 Task: Filter job functions by Human Resources.
Action: Mouse moved to (256, 84)
Screenshot: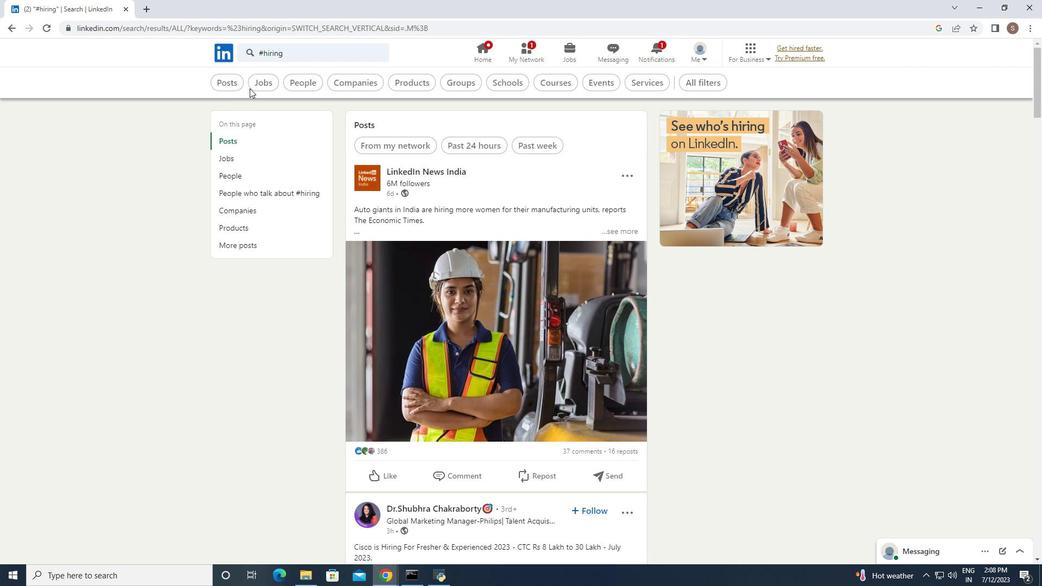 
Action: Mouse pressed left at (256, 84)
Screenshot: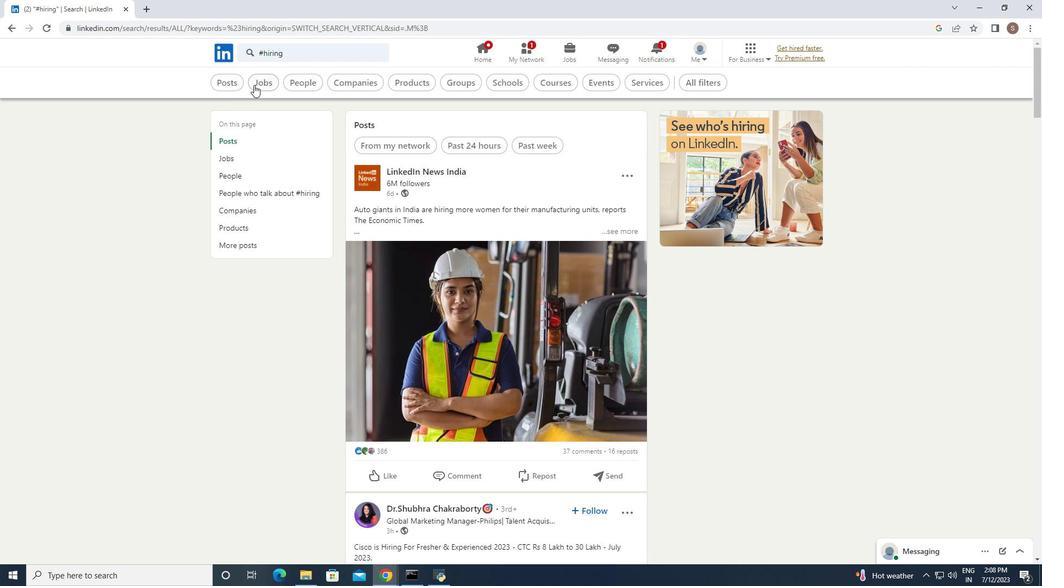 
Action: Mouse moved to (737, 82)
Screenshot: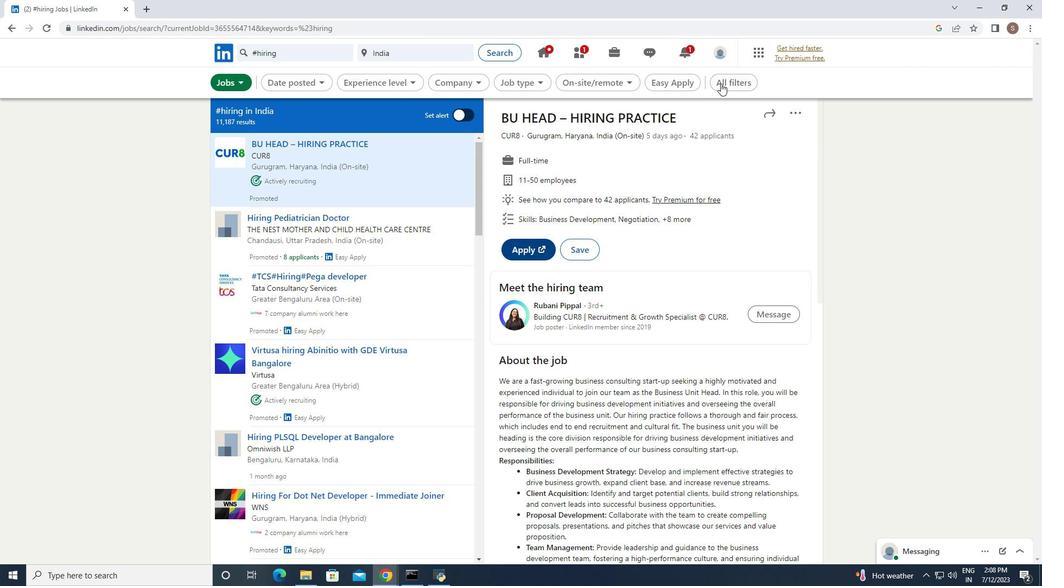 
Action: Mouse pressed left at (737, 82)
Screenshot: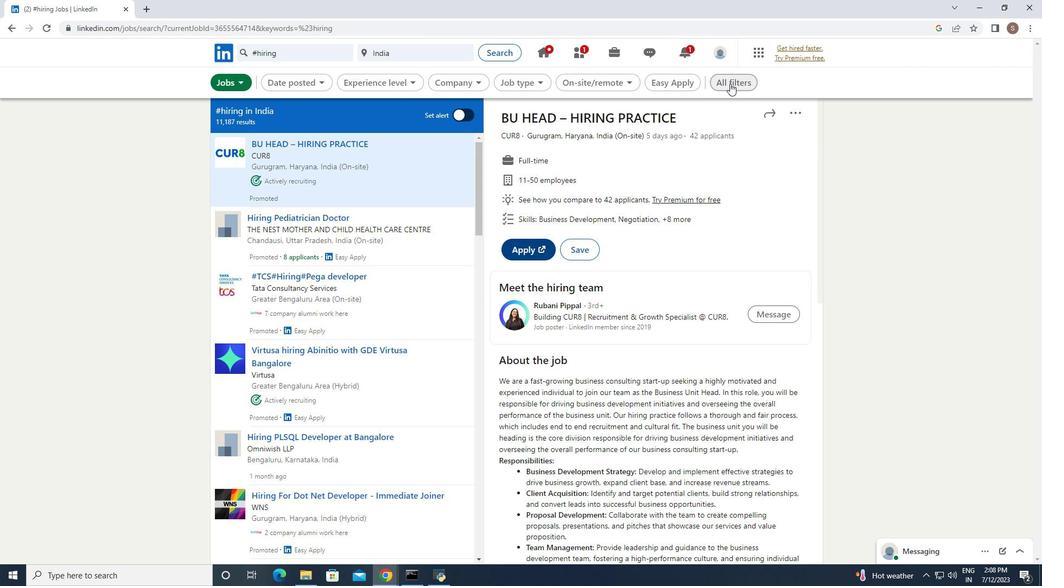 
Action: Mouse moved to (852, 341)
Screenshot: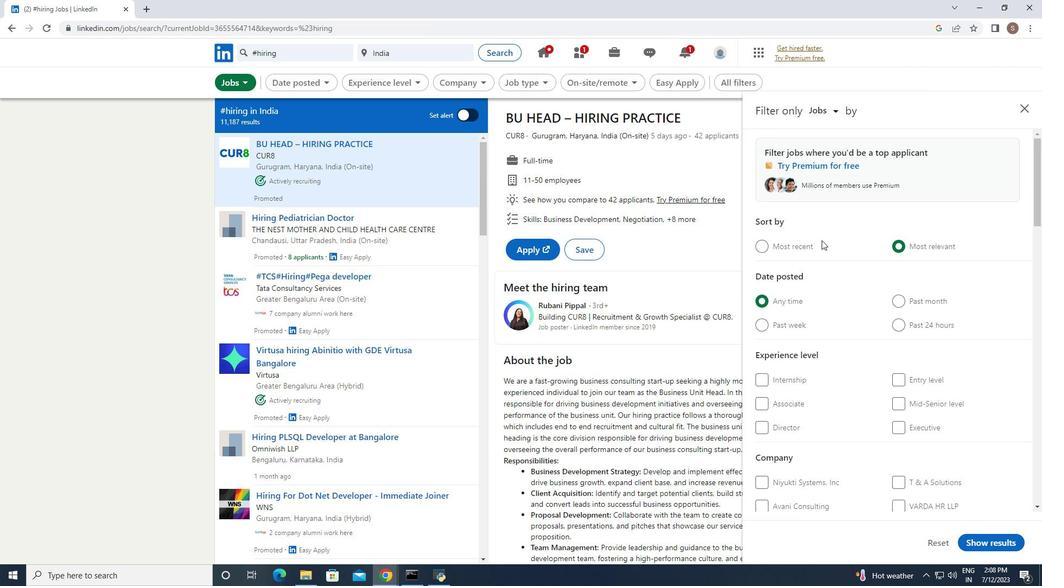 
Action: Mouse scrolled (852, 340) with delta (0, 0)
Screenshot: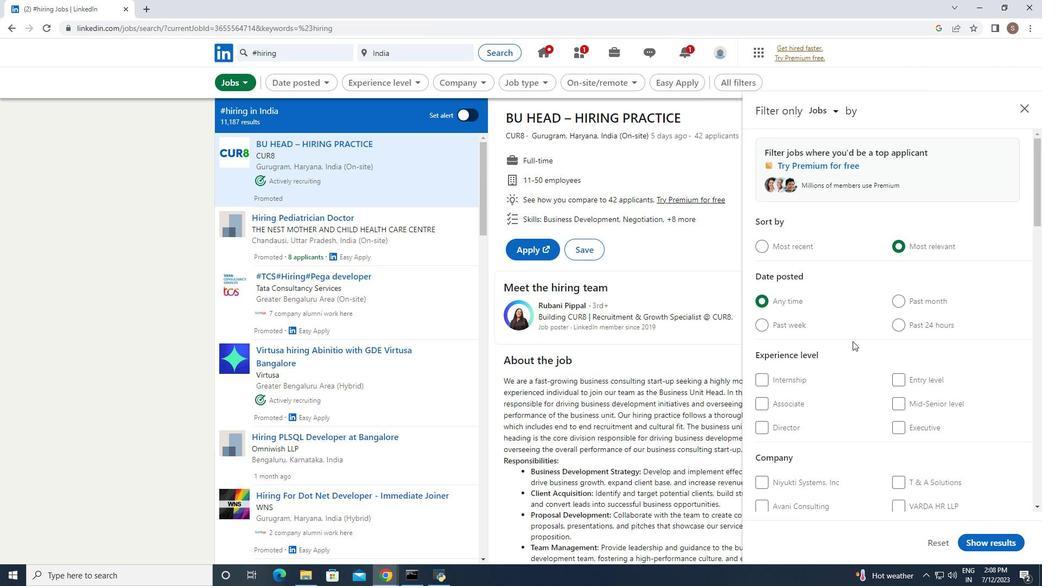 
Action: Mouse scrolled (852, 340) with delta (0, 0)
Screenshot: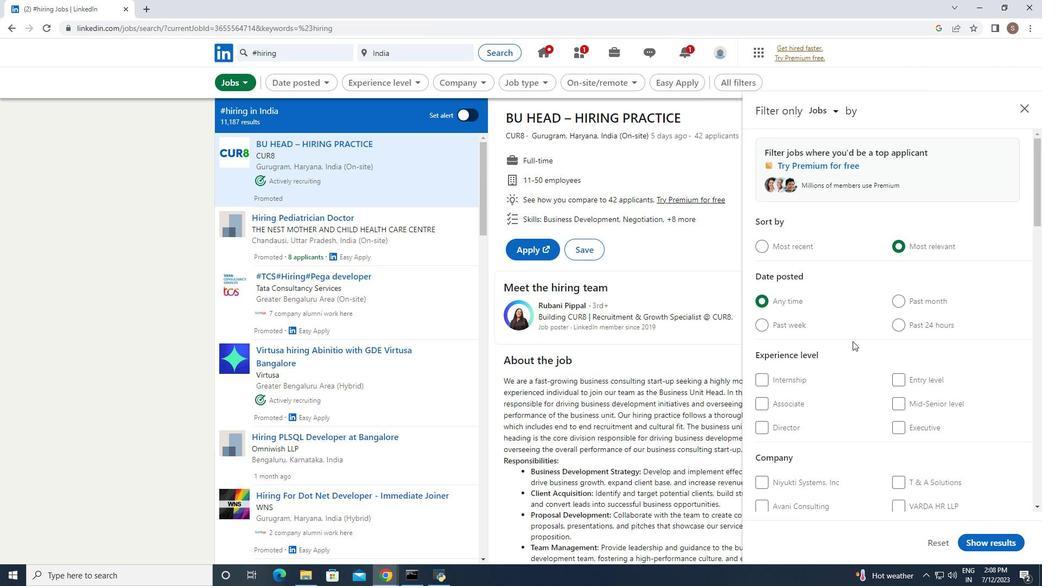 
Action: Mouse scrolled (852, 340) with delta (0, 0)
Screenshot: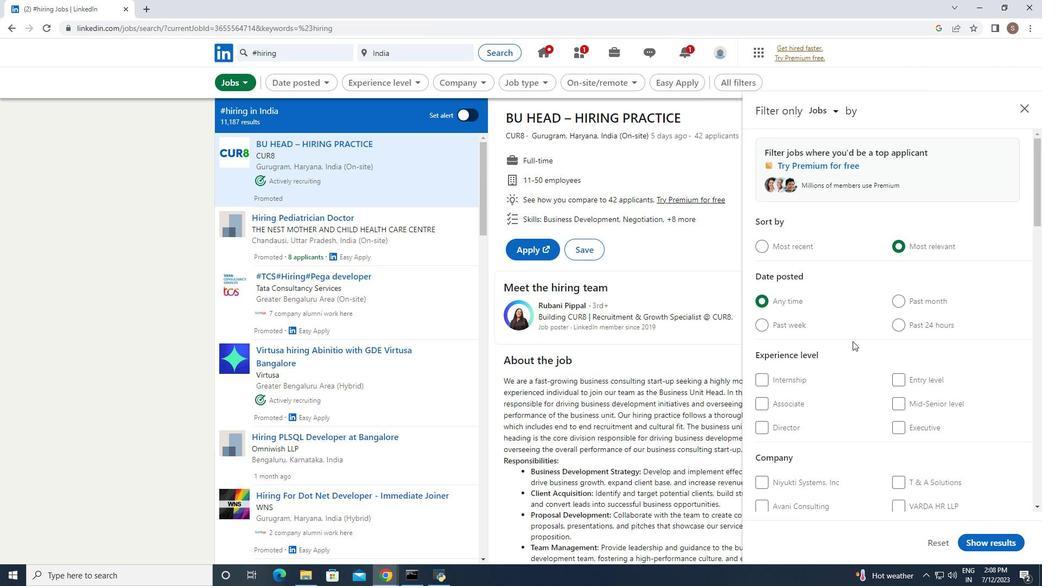 
Action: Mouse scrolled (852, 340) with delta (0, 0)
Screenshot: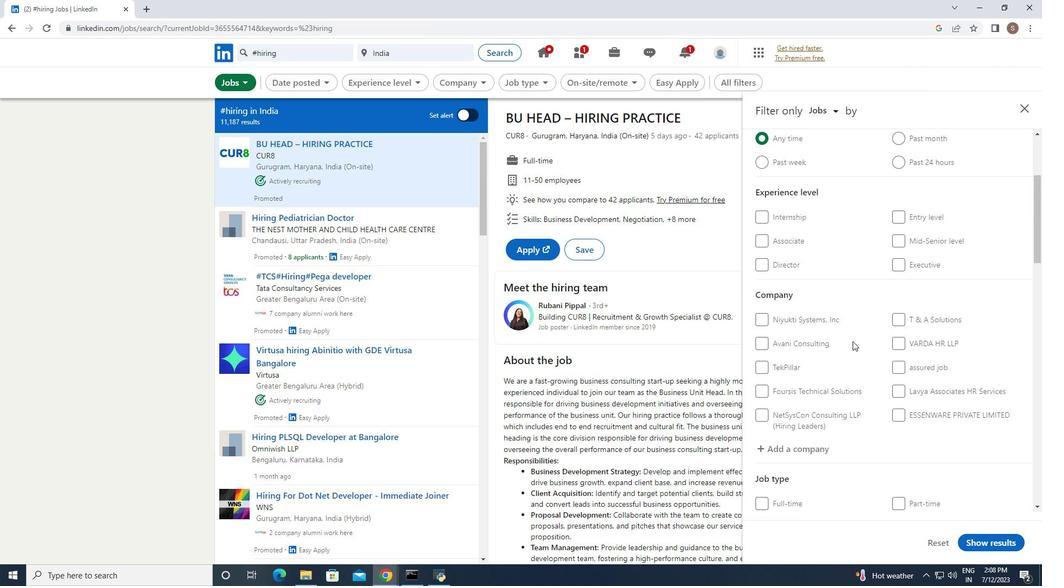 
Action: Mouse scrolled (852, 340) with delta (0, 0)
Screenshot: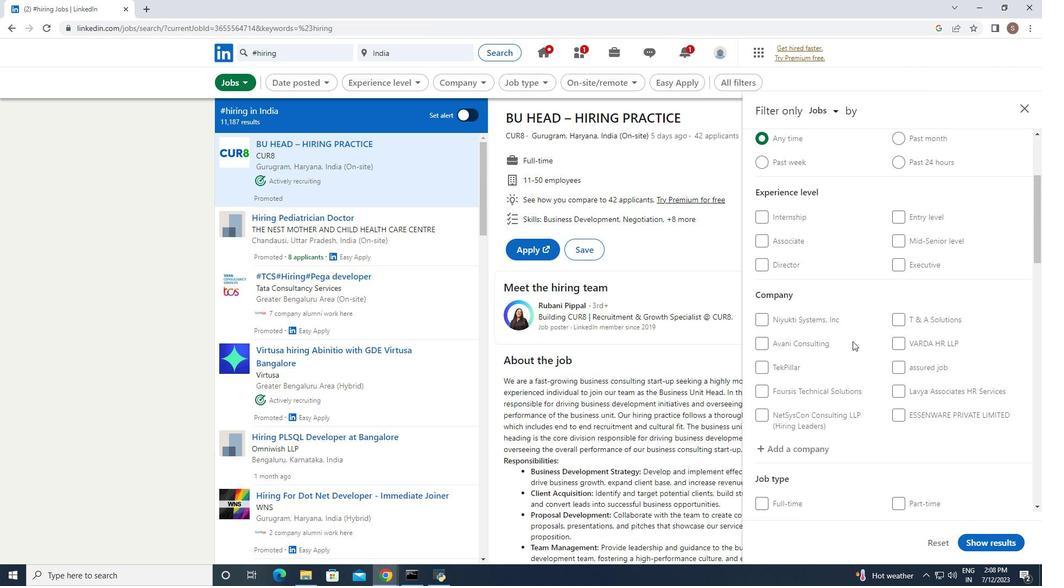 
Action: Mouse scrolled (852, 340) with delta (0, 0)
Screenshot: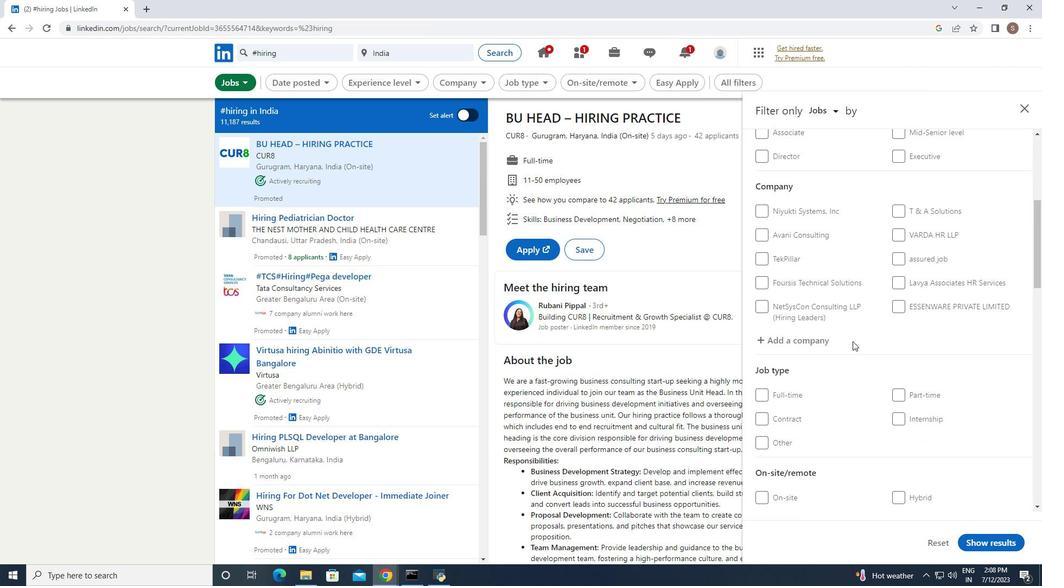 
Action: Mouse scrolled (852, 340) with delta (0, 0)
Screenshot: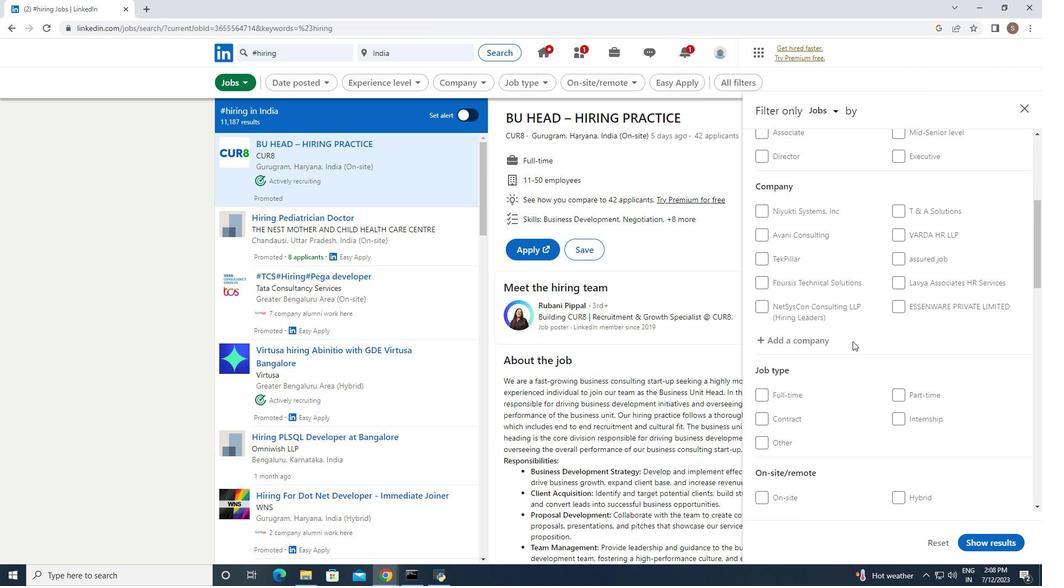 
Action: Mouse scrolled (852, 340) with delta (0, 0)
Screenshot: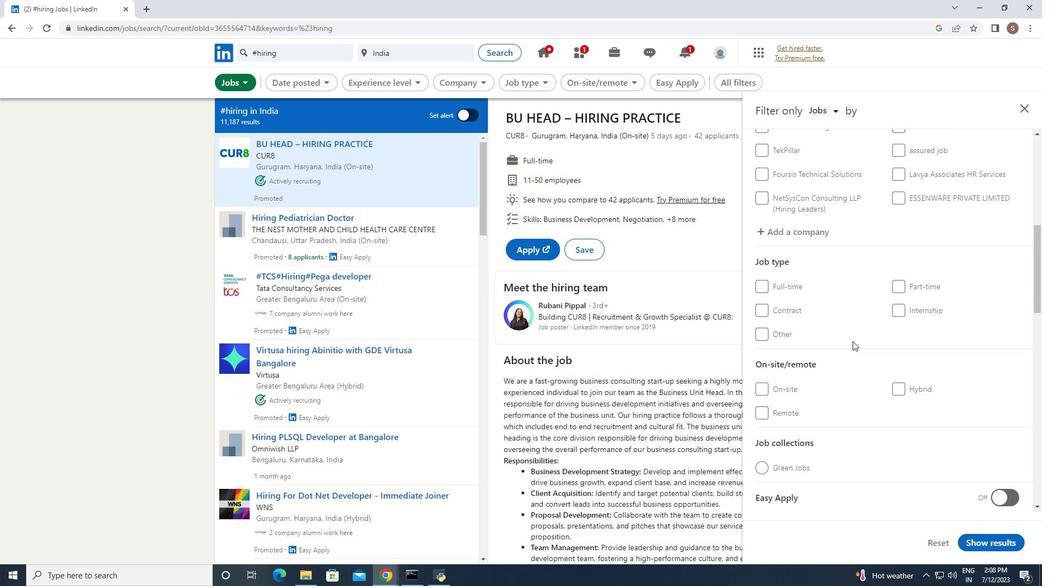 
Action: Mouse scrolled (852, 340) with delta (0, 0)
Screenshot: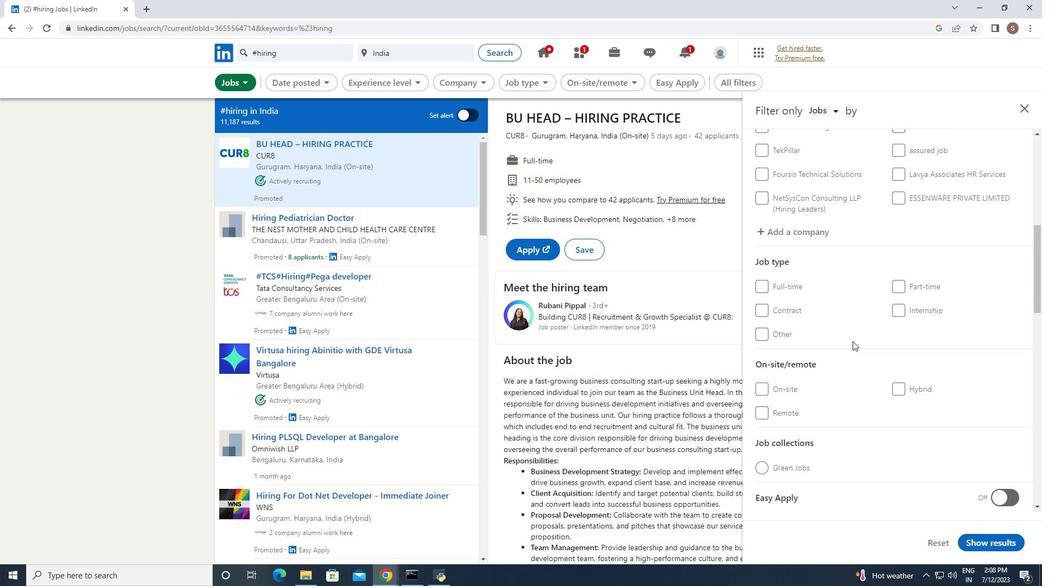 
Action: Mouse scrolled (852, 340) with delta (0, 0)
Screenshot: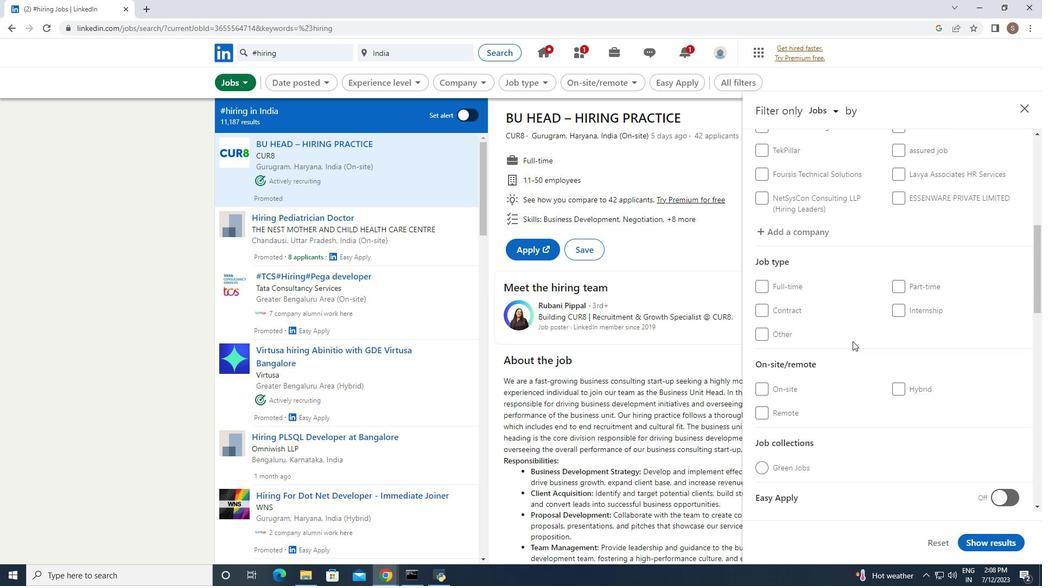 
Action: Mouse scrolled (852, 340) with delta (0, 0)
Screenshot: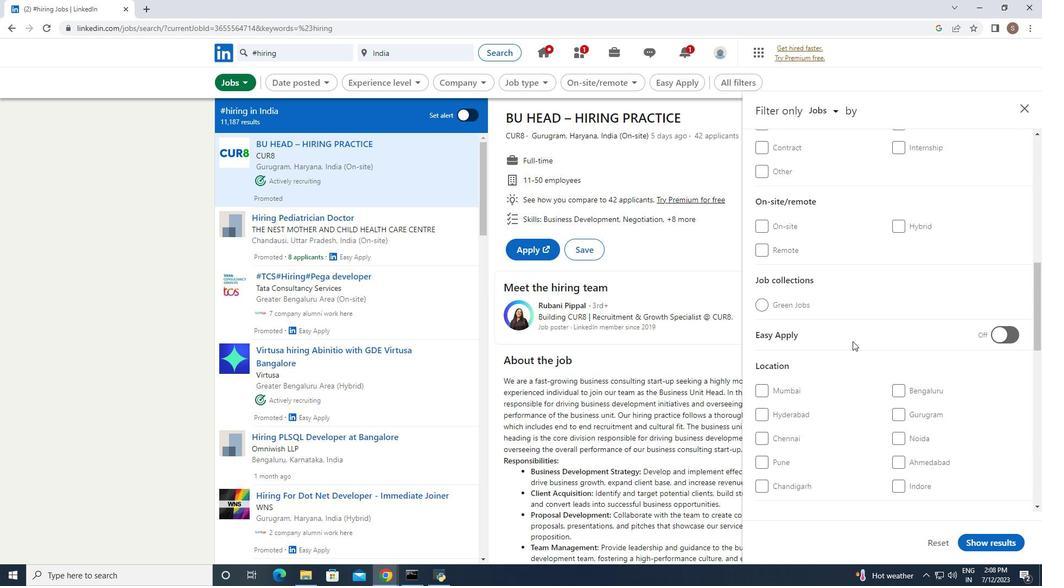
Action: Mouse scrolled (852, 340) with delta (0, 0)
Screenshot: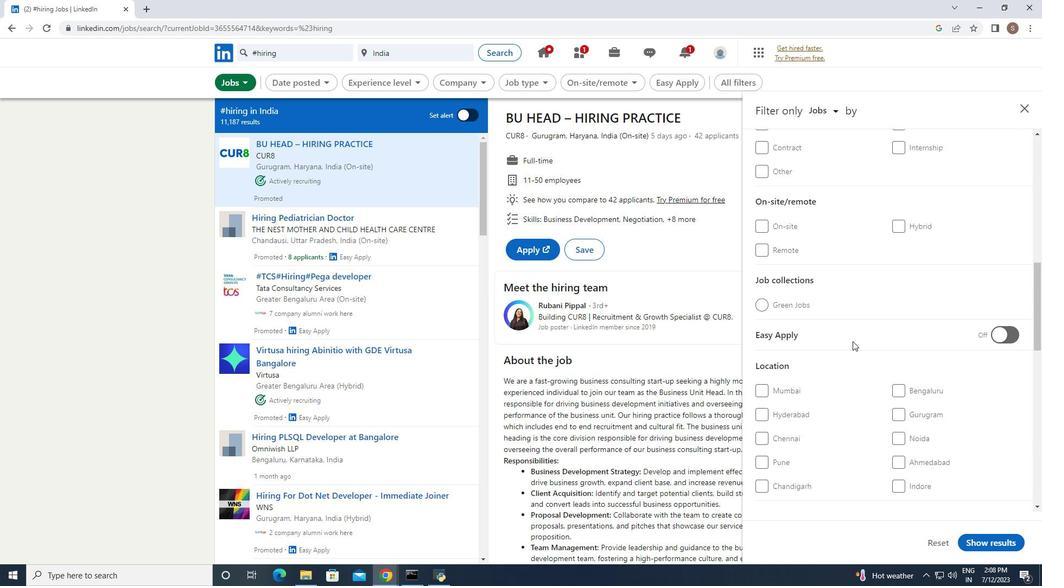 
Action: Mouse scrolled (852, 342) with delta (0, 0)
Screenshot: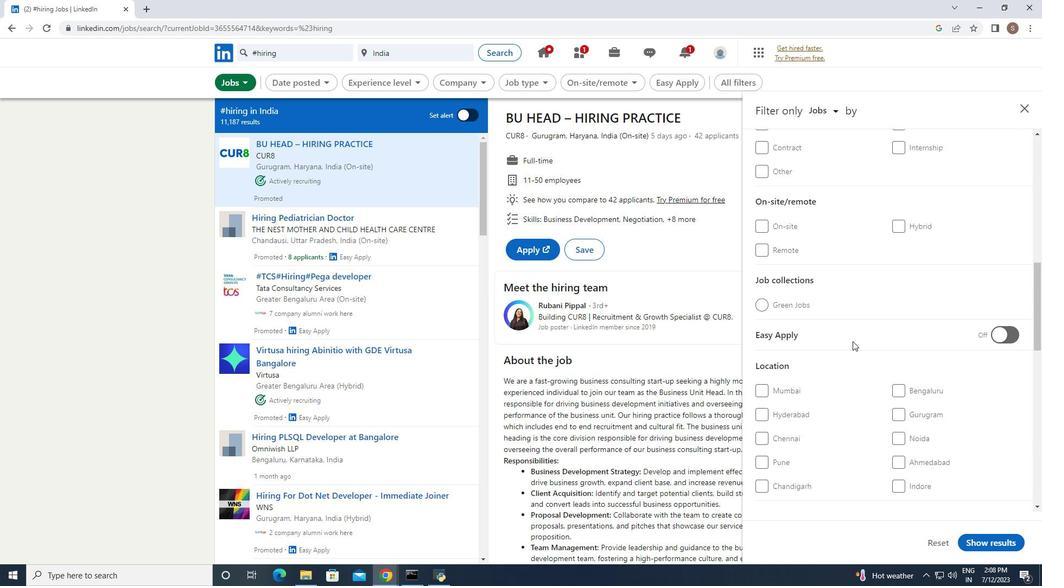 
Action: Mouse scrolled (852, 340) with delta (0, 0)
Screenshot: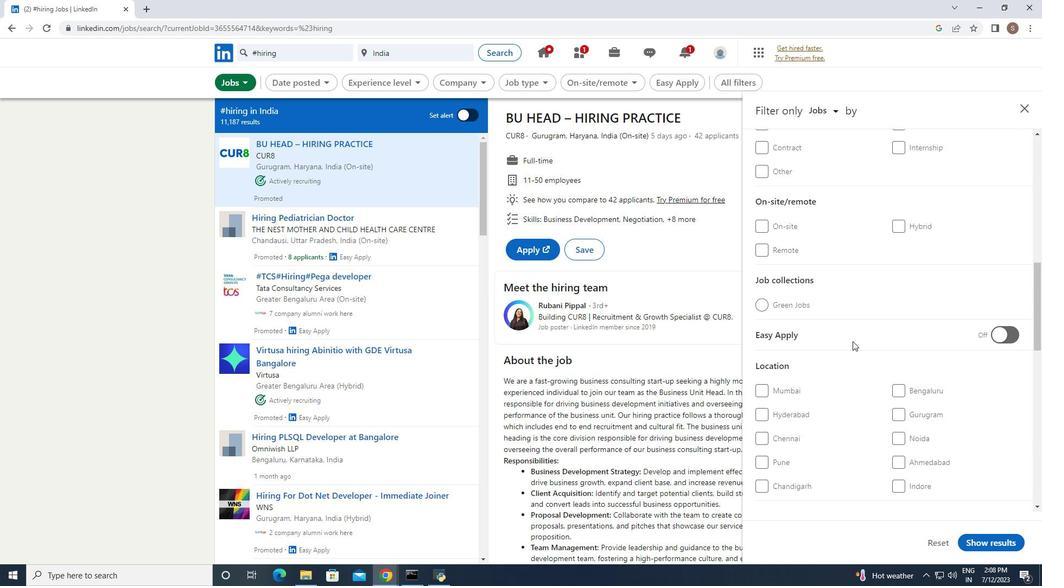 
Action: Mouse scrolled (852, 340) with delta (0, 0)
Screenshot: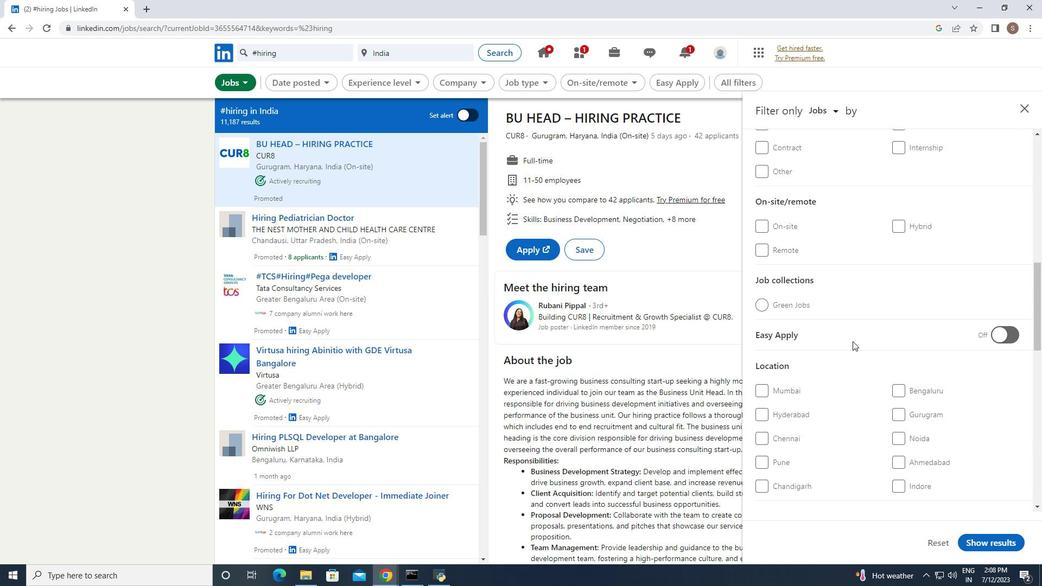 
Action: Mouse scrolled (852, 340) with delta (0, 0)
Screenshot: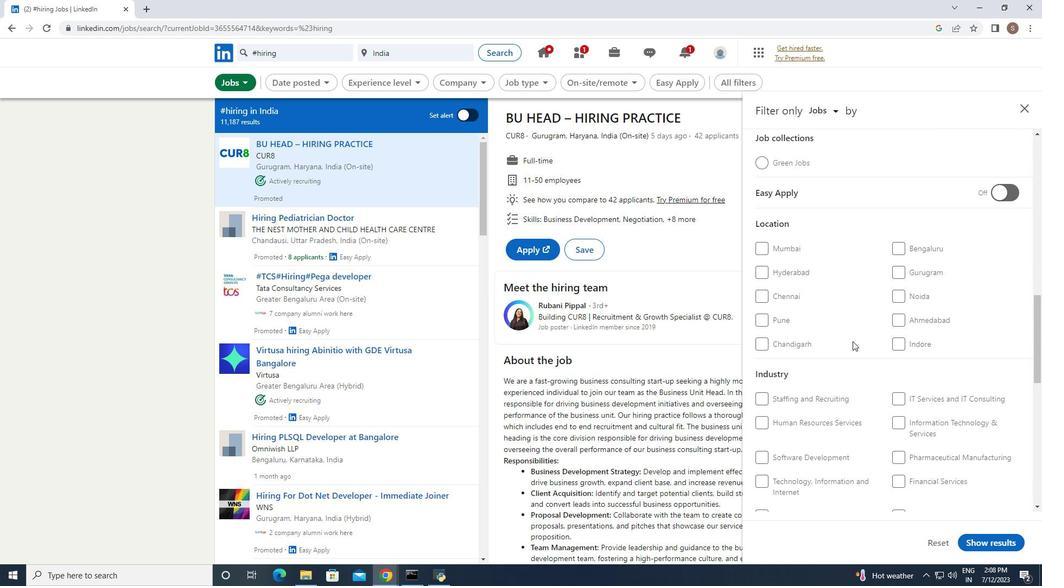 
Action: Mouse scrolled (852, 340) with delta (0, 0)
Screenshot: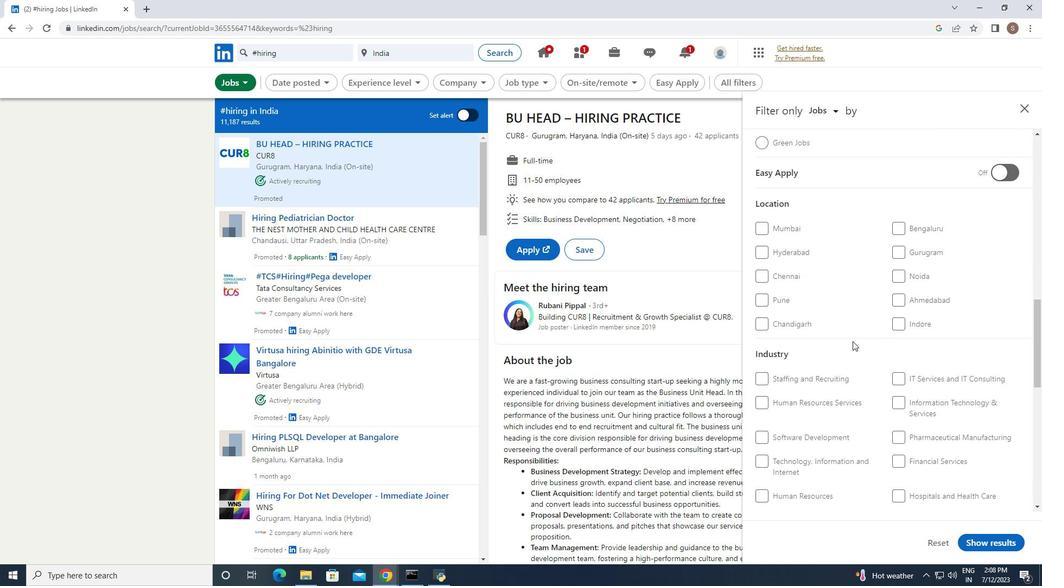
Action: Mouse scrolled (852, 340) with delta (0, 0)
Screenshot: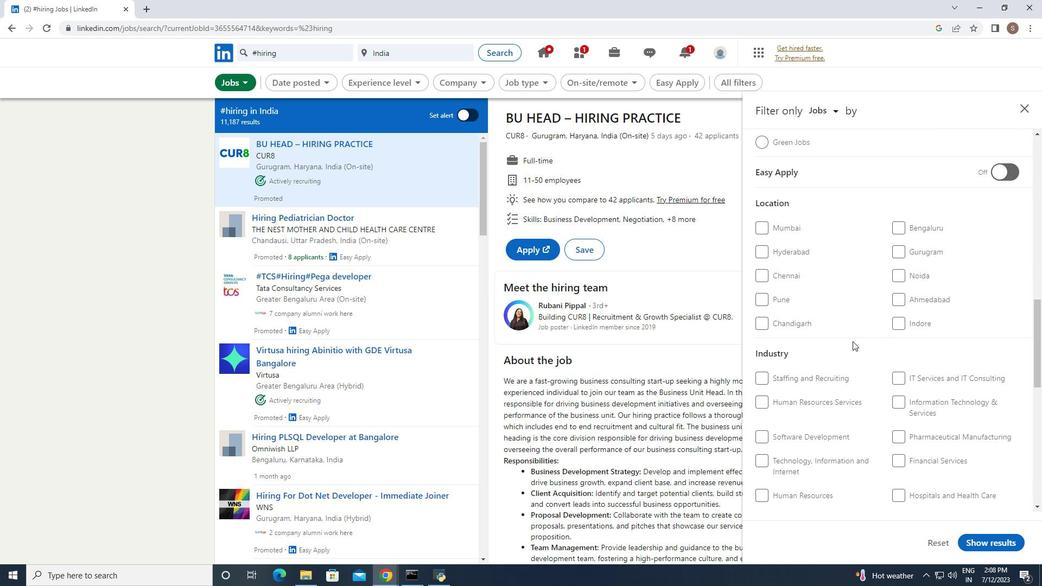 
Action: Mouse scrolled (852, 340) with delta (0, 0)
Screenshot: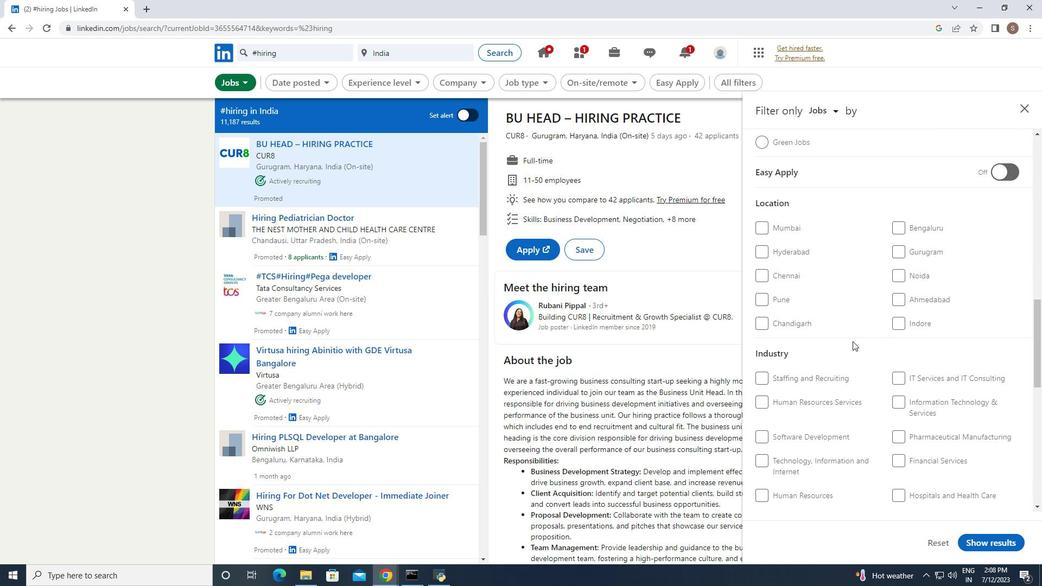 
Action: Mouse scrolled (852, 340) with delta (0, 0)
Screenshot: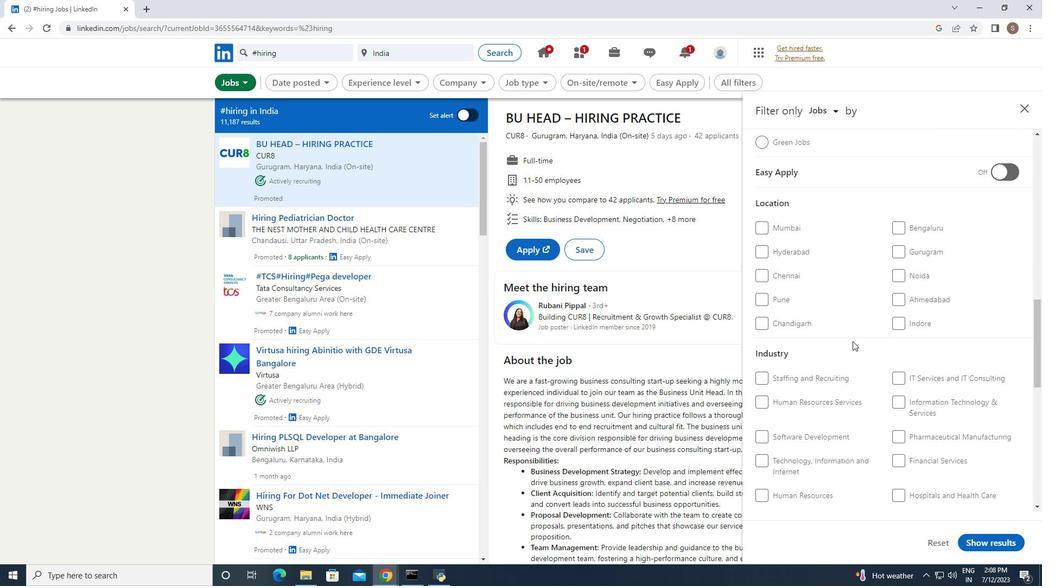 
Action: Mouse moved to (897, 348)
Screenshot: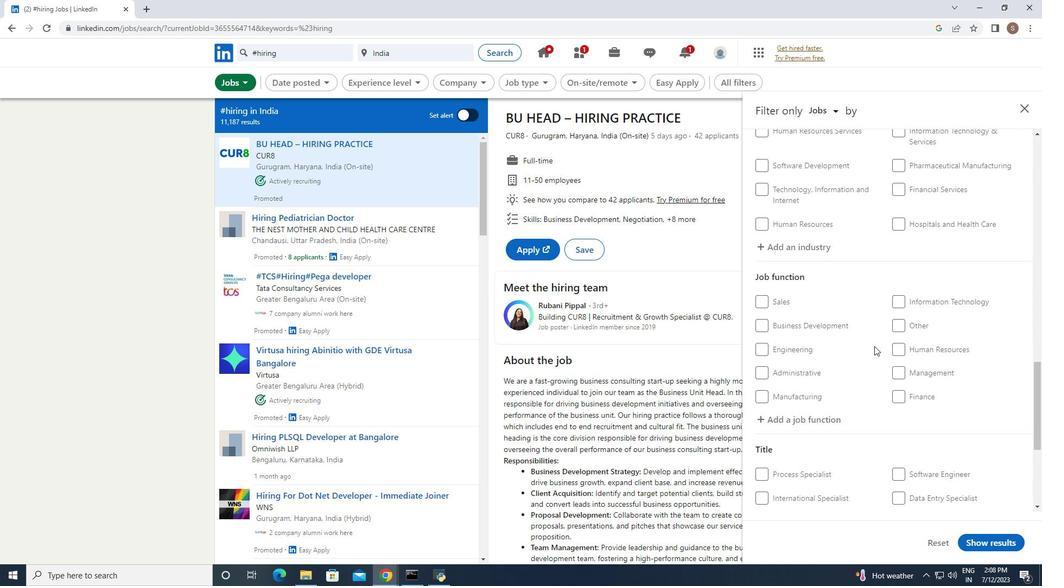 
Action: Mouse pressed left at (897, 348)
Screenshot: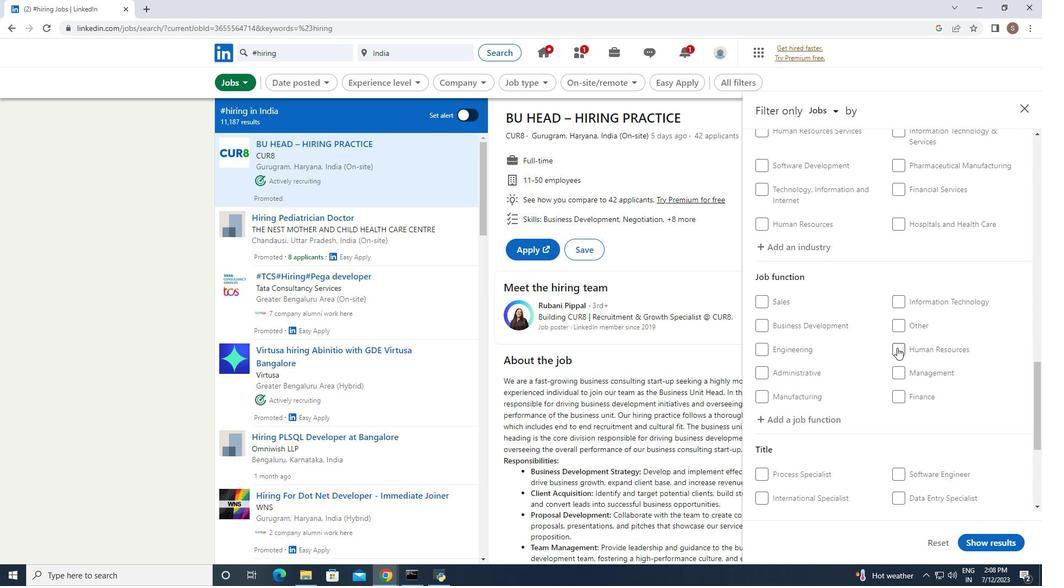 
Action: Mouse moved to (991, 541)
Screenshot: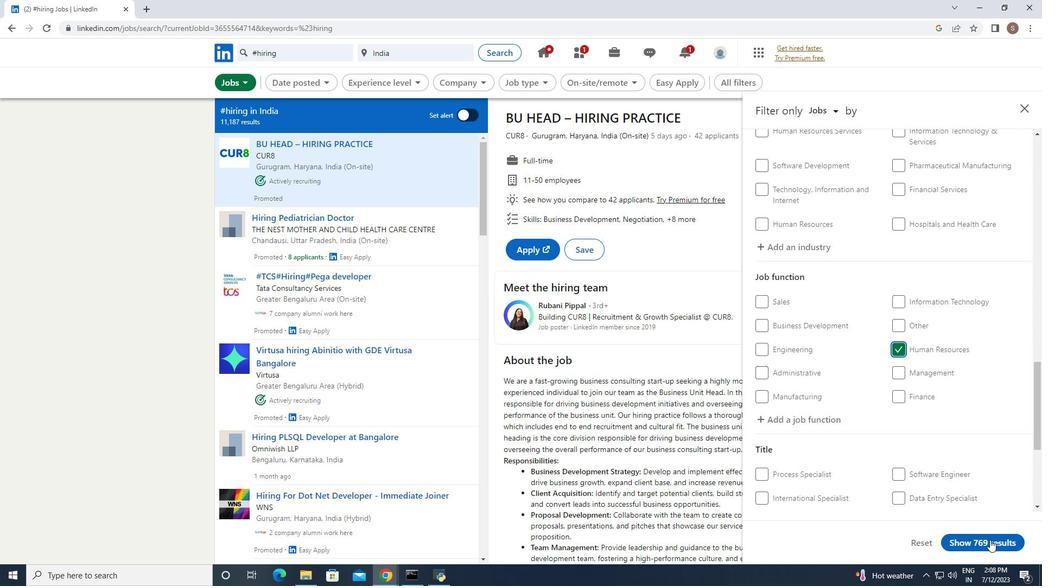 
Action: Mouse pressed left at (991, 541)
Screenshot: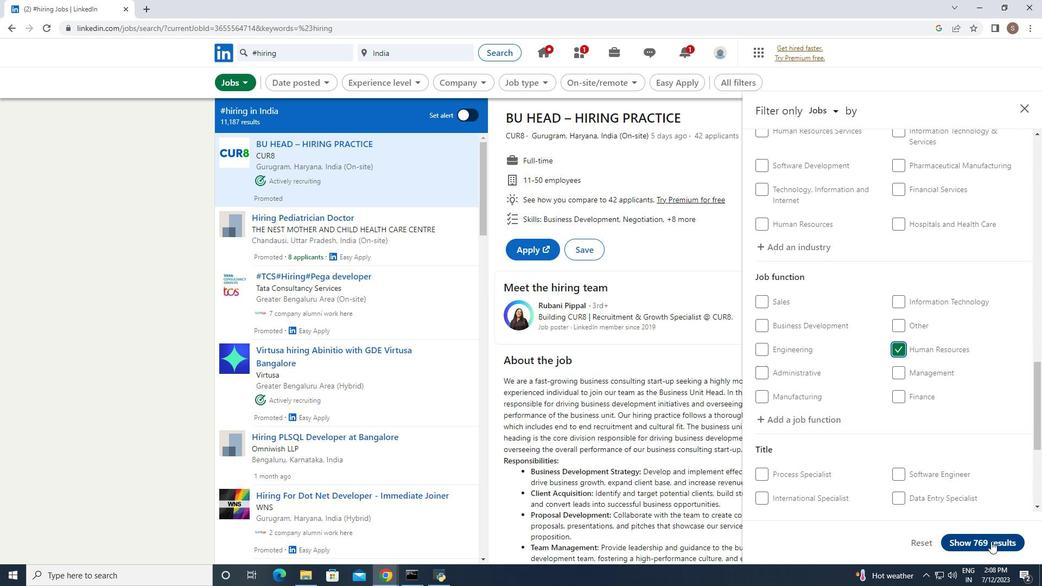 
